 Task: Check the average views per listing of gas cooktop in the last 1 year.
Action: Mouse moved to (850, 193)
Screenshot: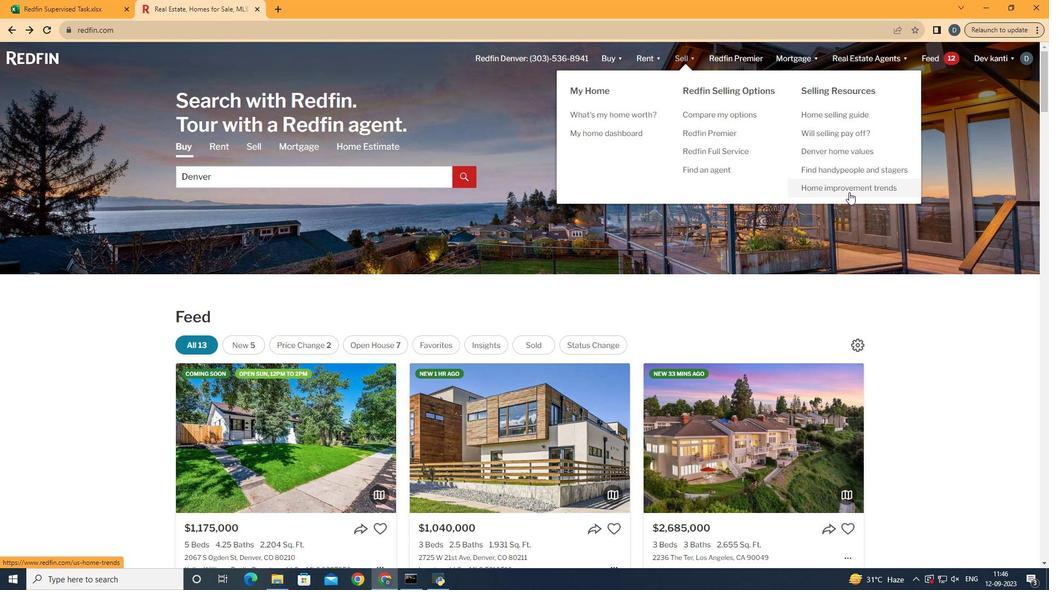 
Action: Mouse pressed left at (850, 193)
Screenshot: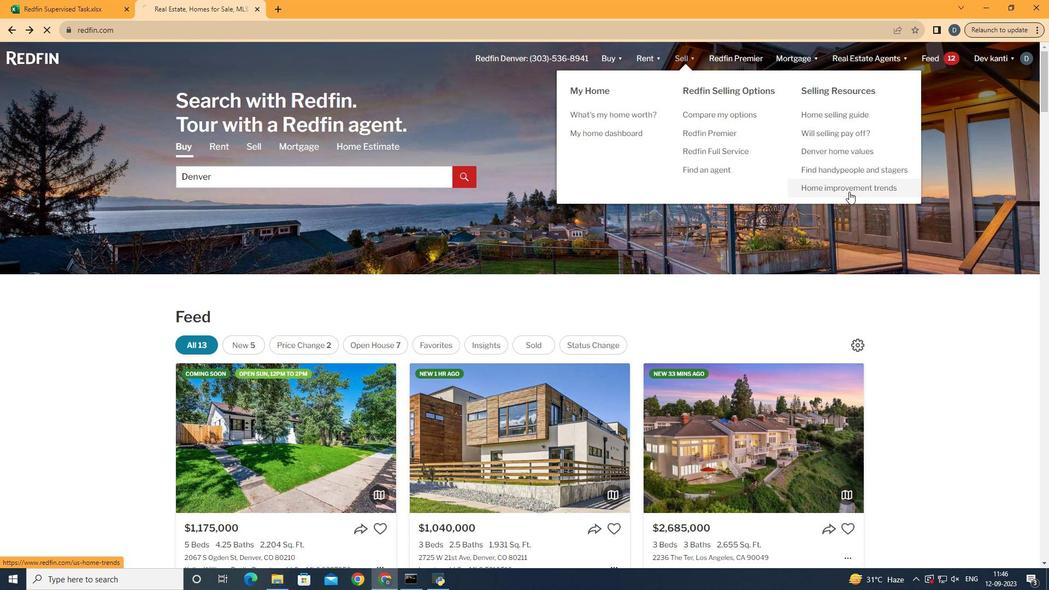 
Action: Mouse moved to (255, 213)
Screenshot: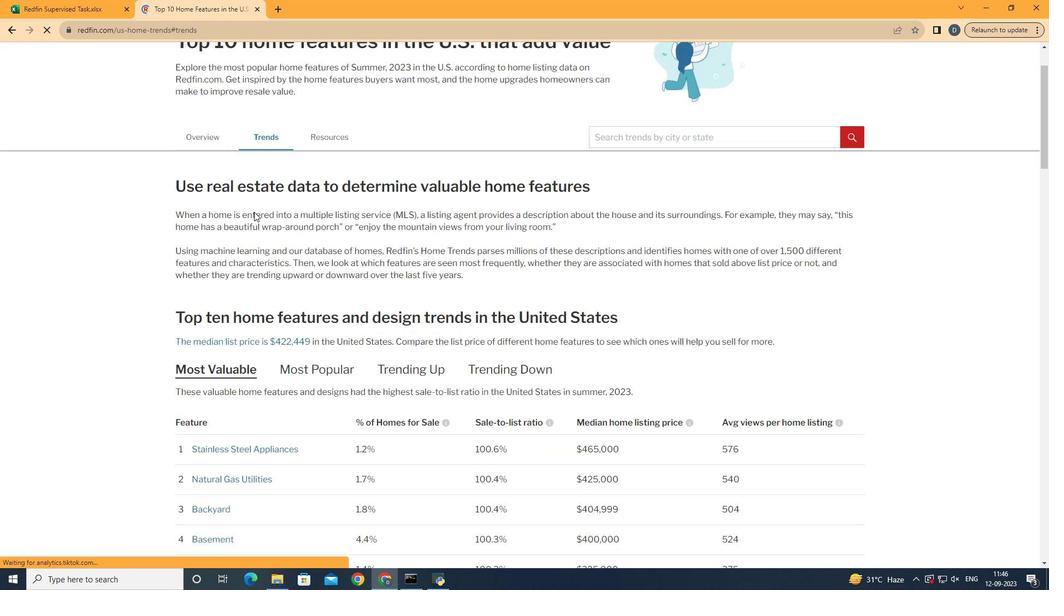 
Action: Mouse pressed left at (255, 213)
Screenshot: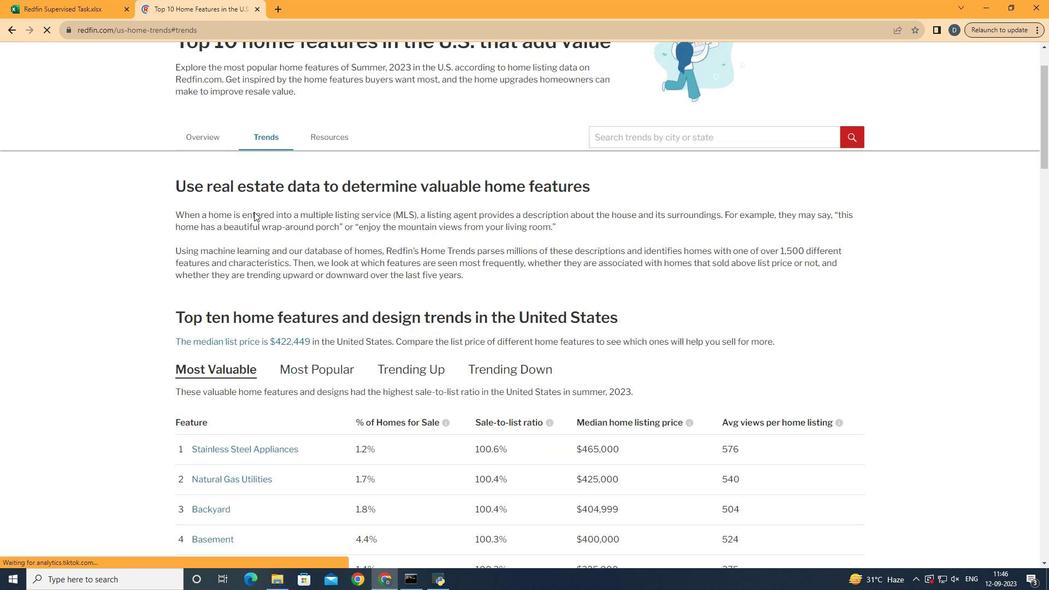 
Action: Mouse moved to (393, 320)
Screenshot: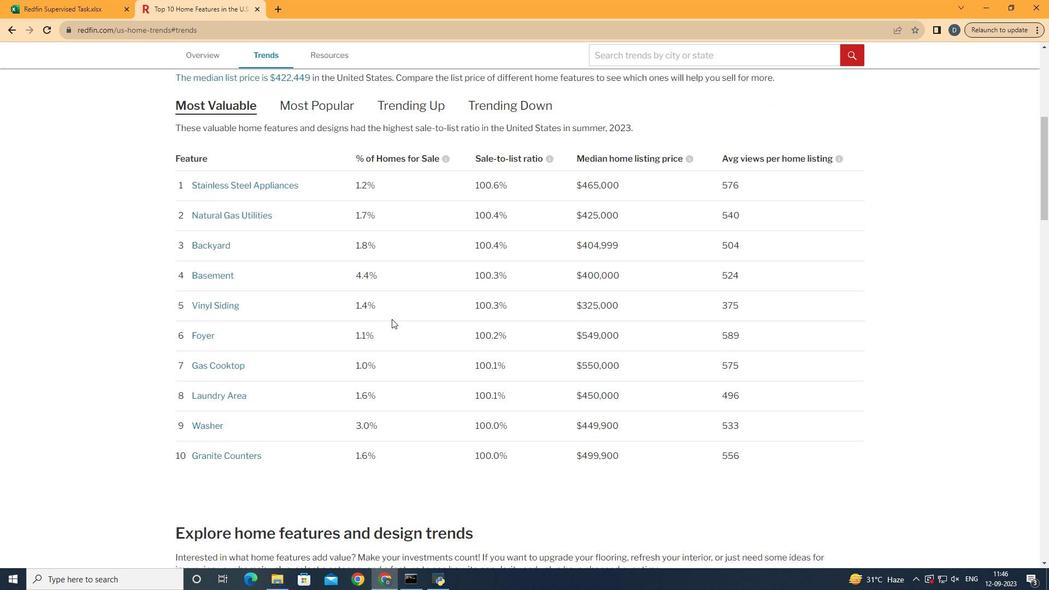 
Action: Mouse scrolled (393, 319) with delta (0, 0)
Screenshot: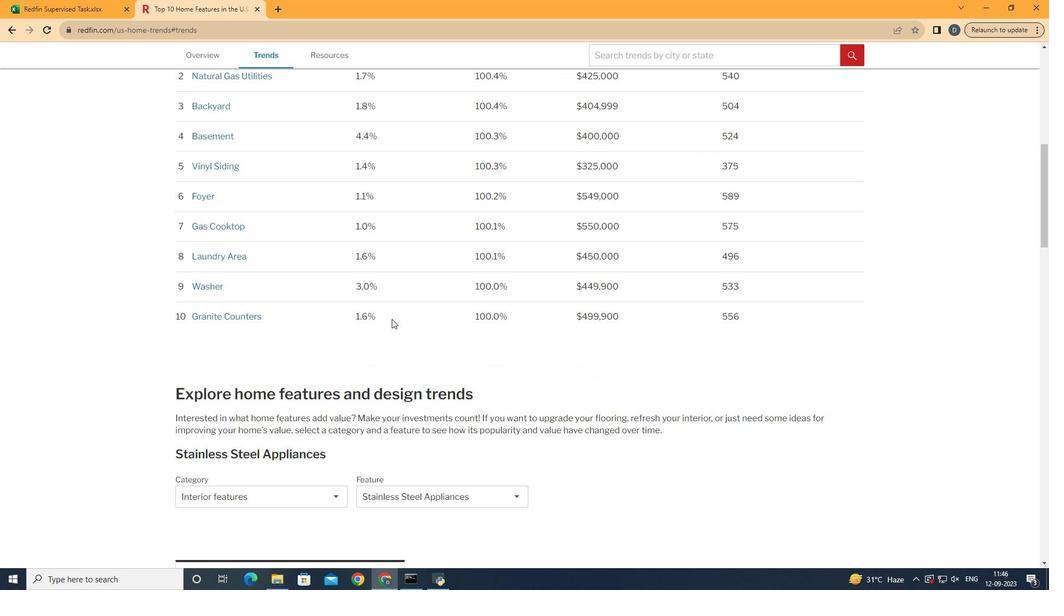 
Action: Mouse scrolled (393, 319) with delta (0, 0)
Screenshot: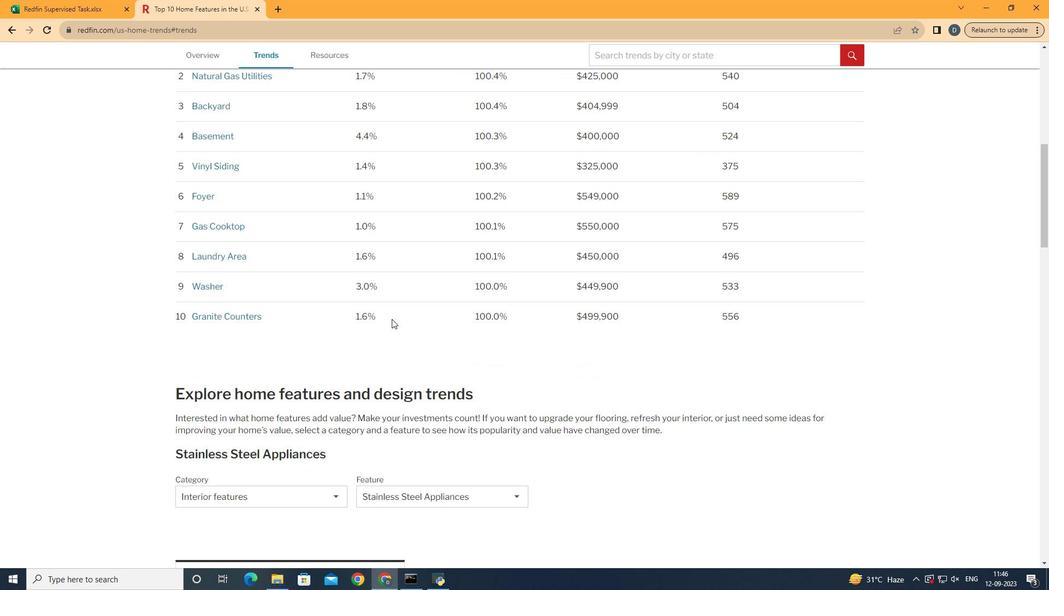 
Action: Mouse scrolled (393, 319) with delta (0, 0)
Screenshot: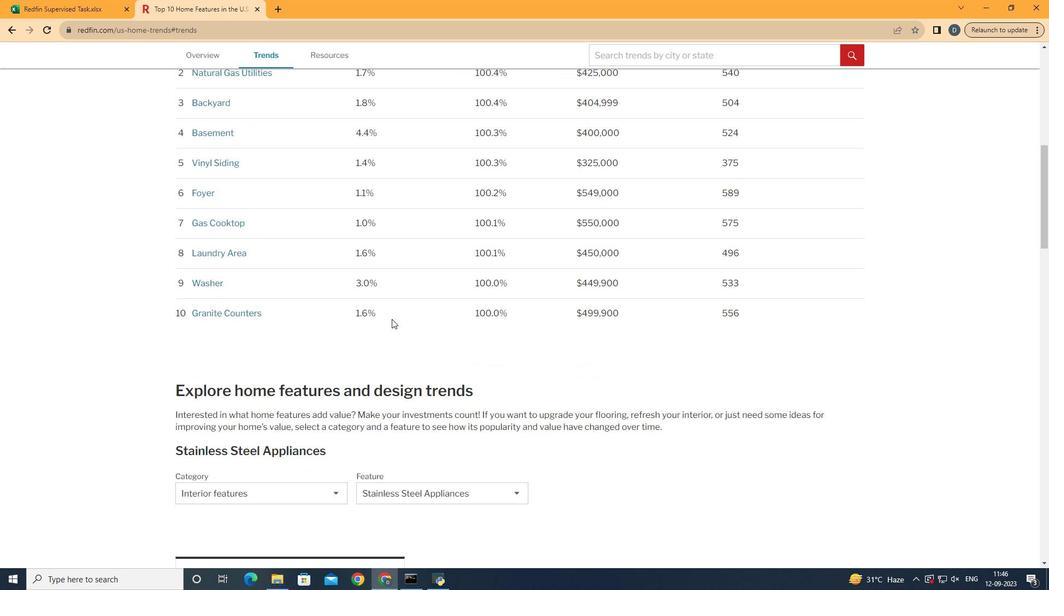 
Action: Mouse scrolled (393, 319) with delta (0, 0)
Screenshot: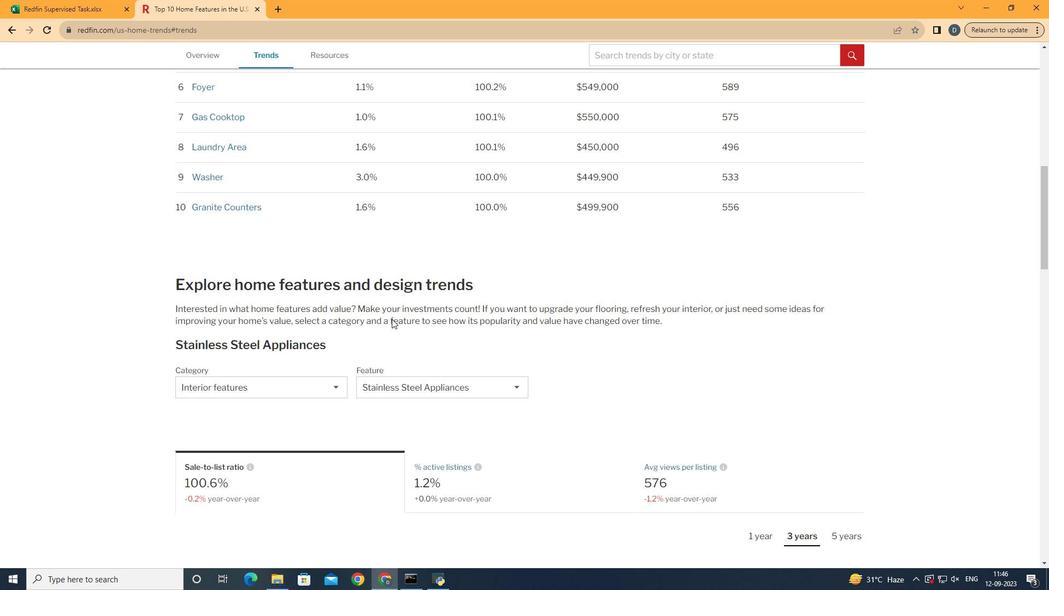 
Action: Mouse scrolled (393, 319) with delta (0, 0)
Screenshot: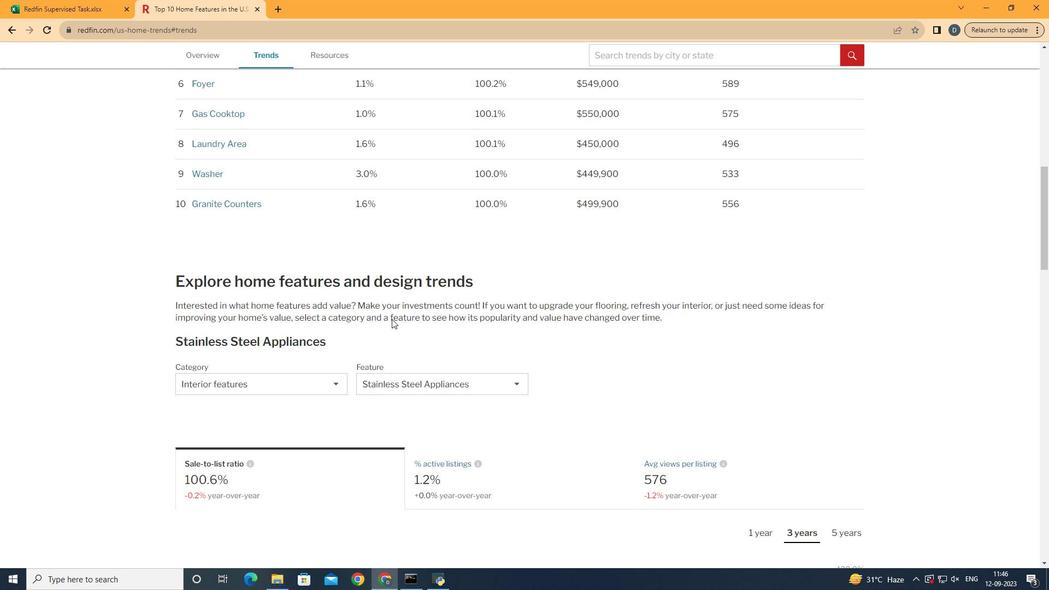 
Action: Mouse scrolled (393, 319) with delta (0, 0)
Screenshot: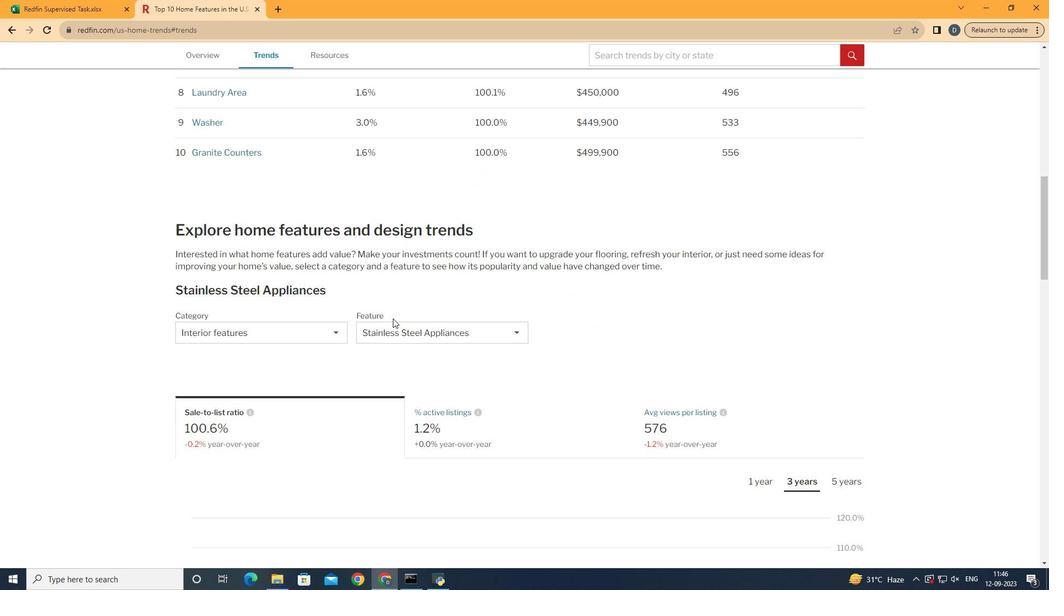 
Action: Mouse moved to (288, 324)
Screenshot: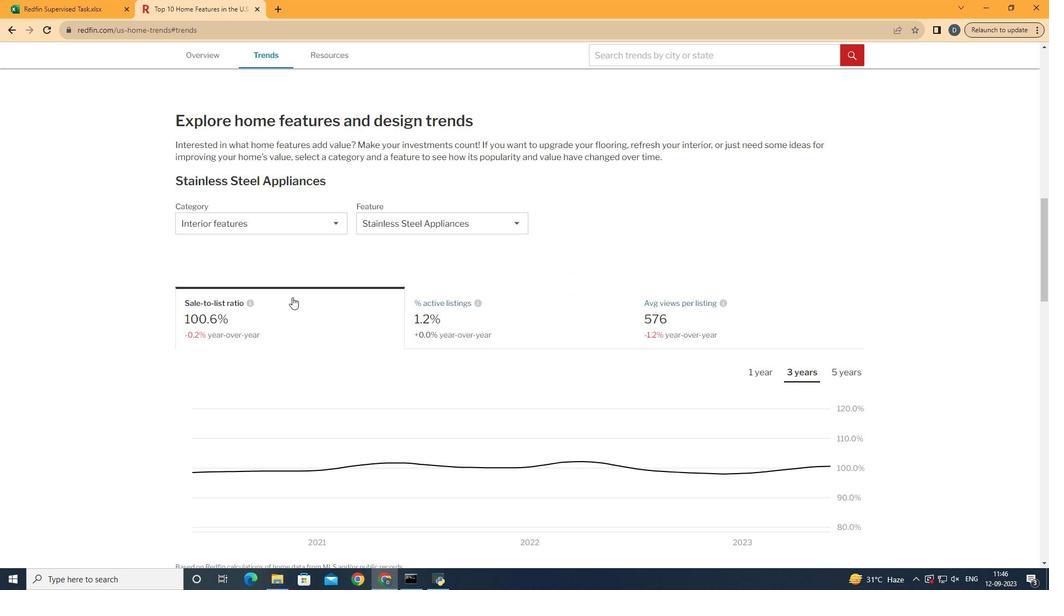 
Action: Mouse scrolled (288, 323) with delta (0, 0)
Screenshot: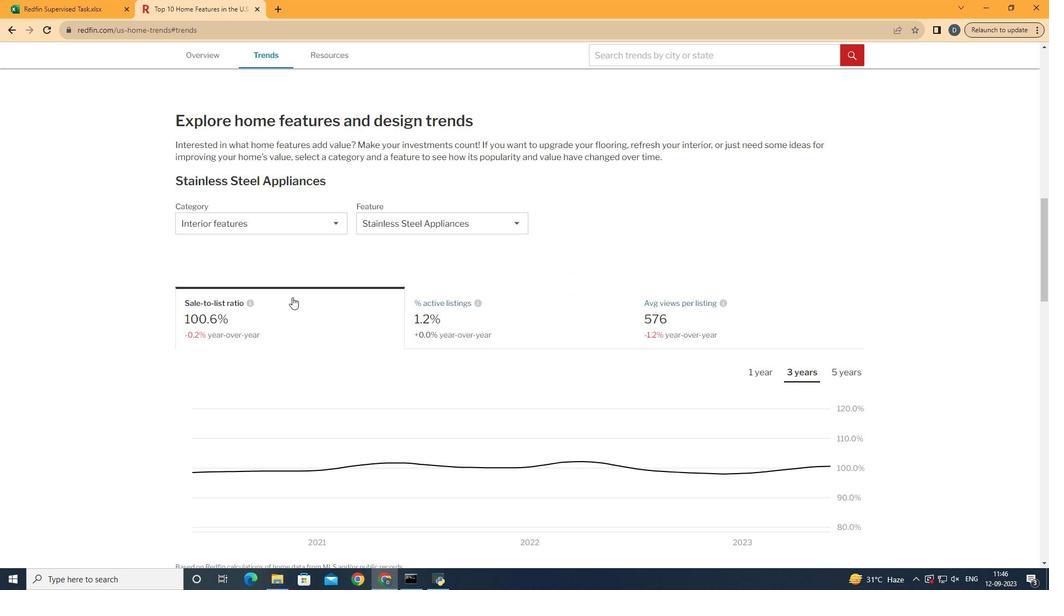 
Action: Mouse scrolled (288, 323) with delta (0, 0)
Screenshot: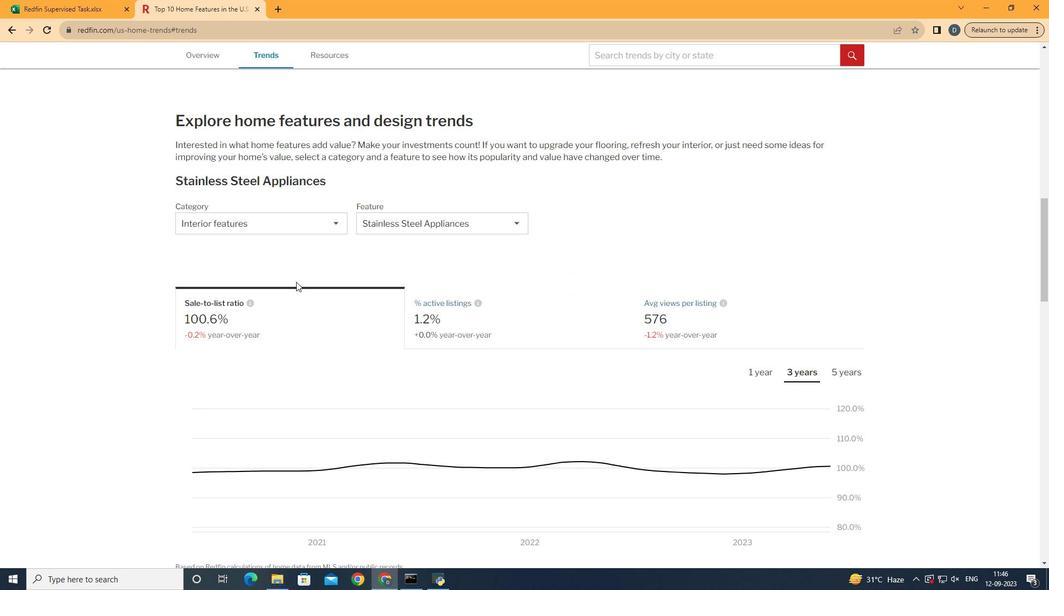 
Action: Mouse moved to (306, 227)
Screenshot: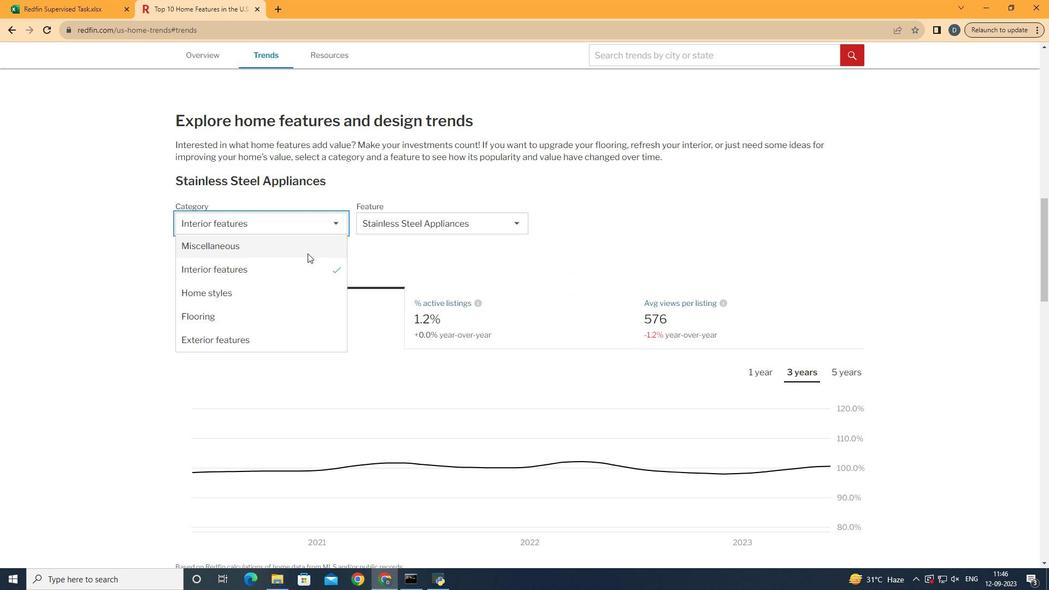 
Action: Mouse pressed left at (306, 227)
Screenshot: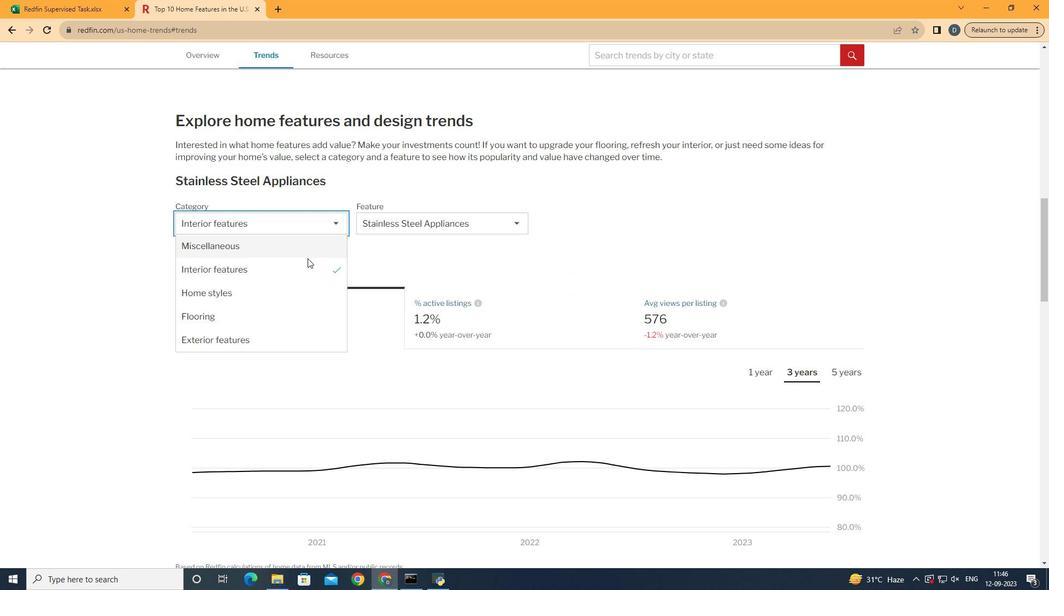 
Action: Mouse moved to (309, 260)
Screenshot: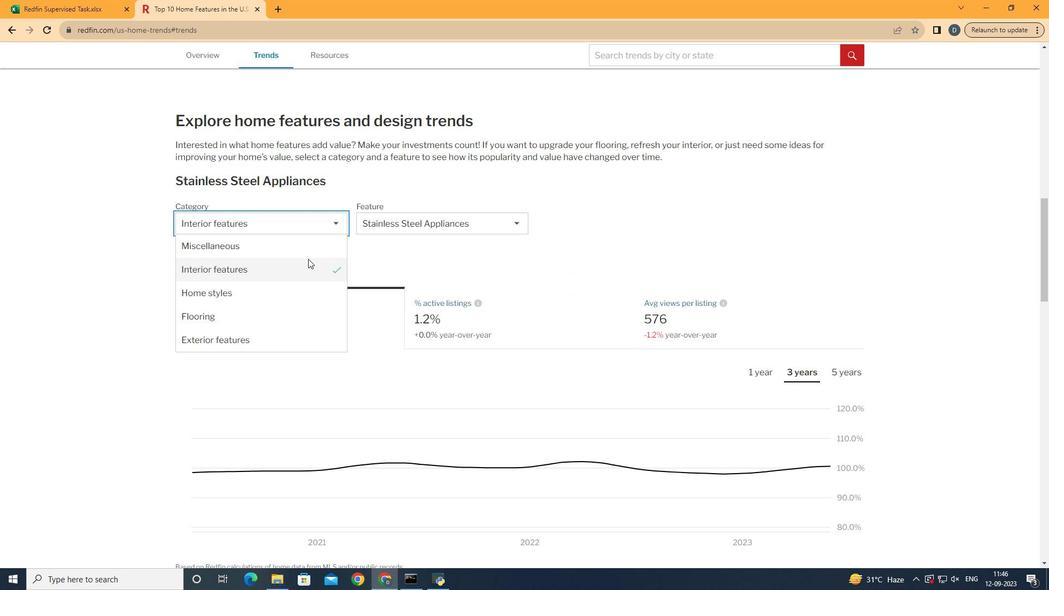 
Action: Mouse pressed left at (309, 260)
Screenshot: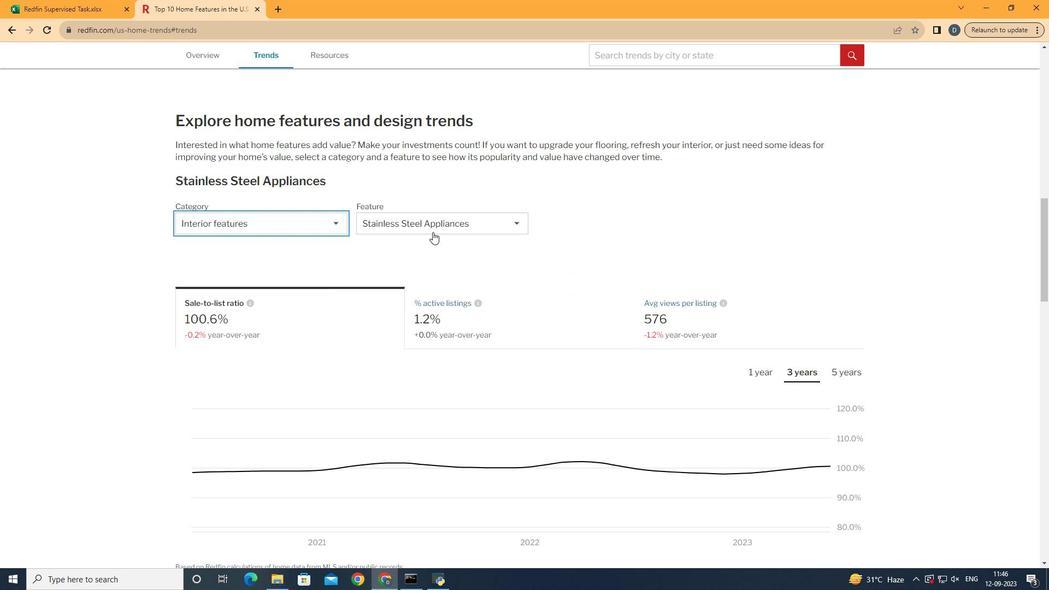 
Action: Mouse moved to (434, 233)
Screenshot: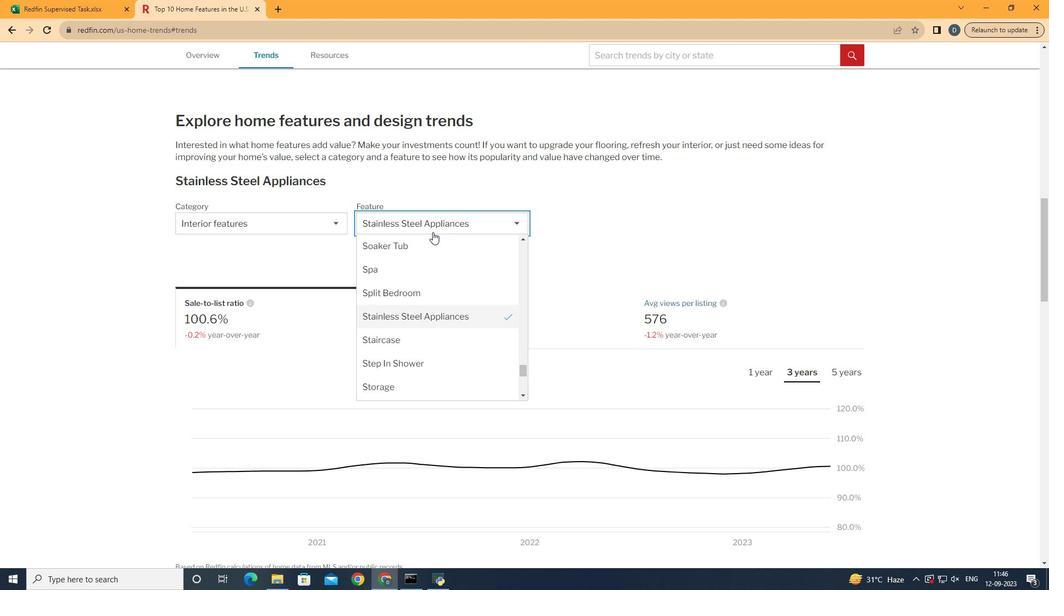 
Action: Mouse pressed left at (434, 233)
Screenshot: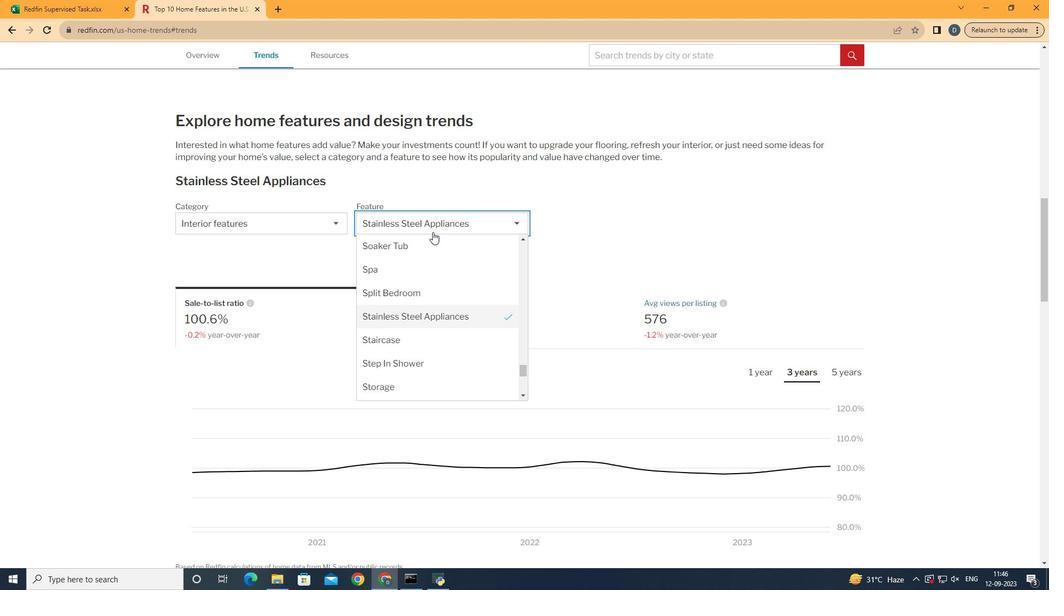
Action: Mouse moved to (462, 348)
Screenshot: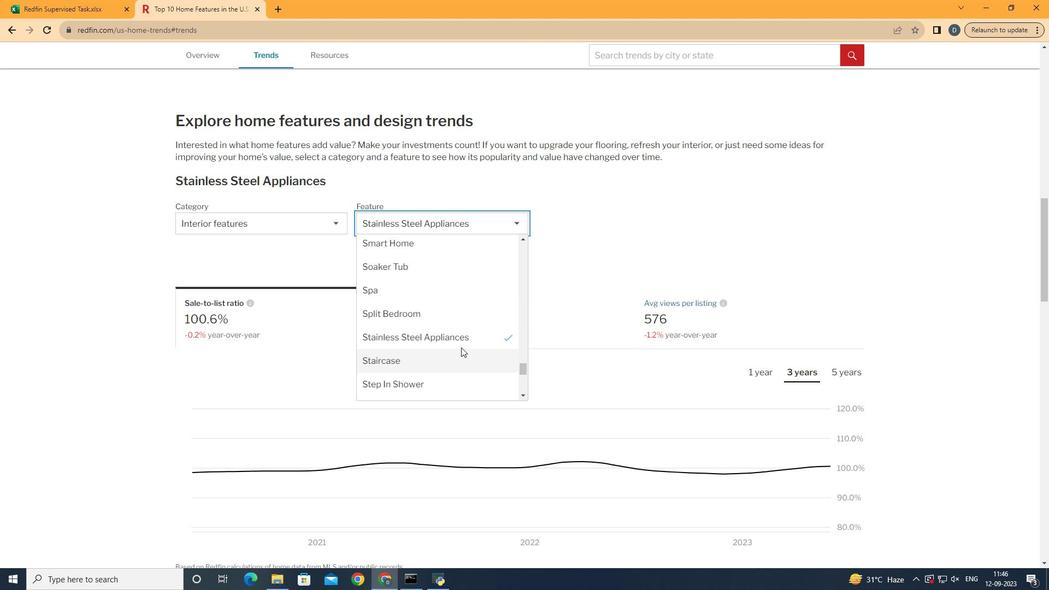 
Action: Mouse scrolled (462, 349) with delta (0, 0)
Screenshot: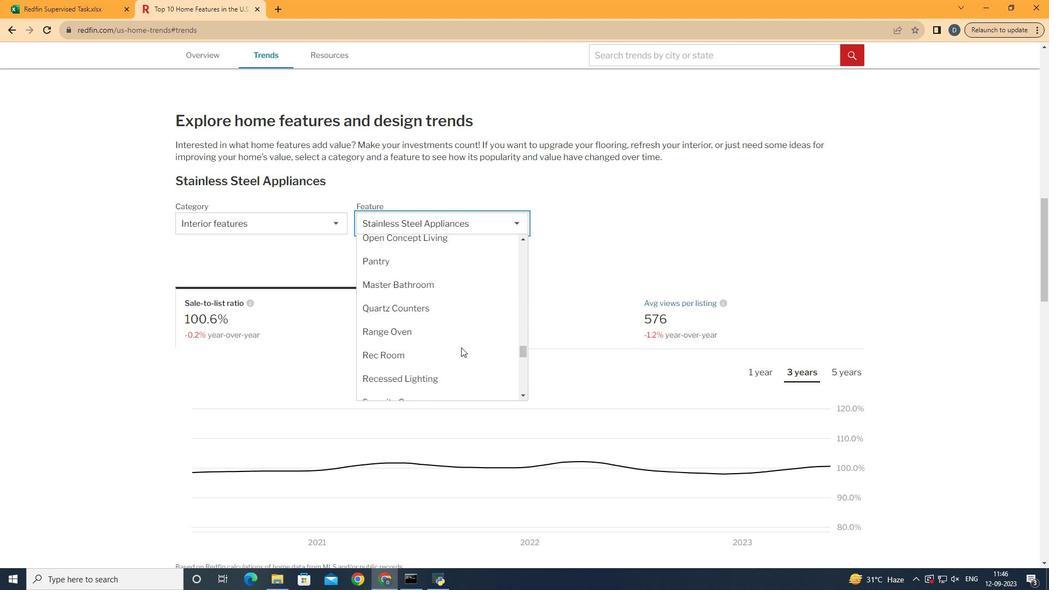 
Action: Mouse scrolled (462, 349) with delta (0, 0)
Screenshot: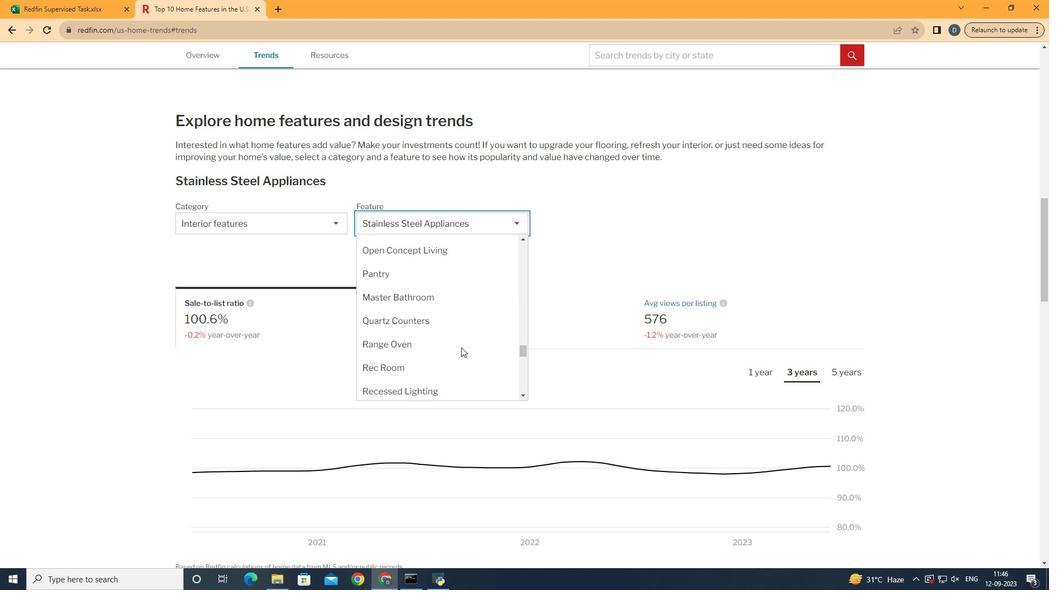 
Action: Mouse scrolled (462, 349) with delta (0, 0)
Screenshot: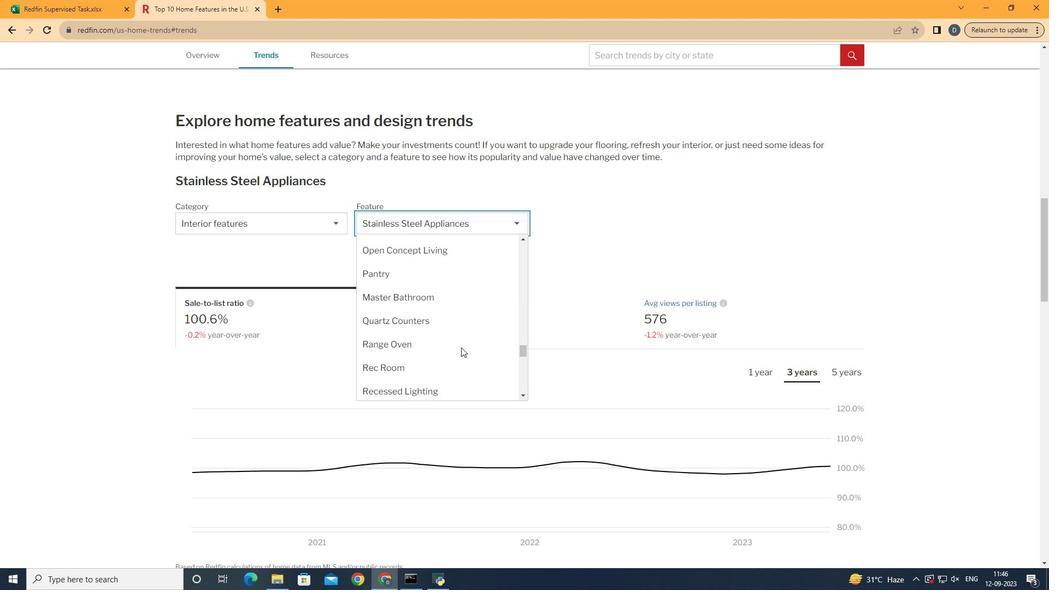 
Action: Mouse scrolled (462, 349) with delta (0, 0)
Screenshot: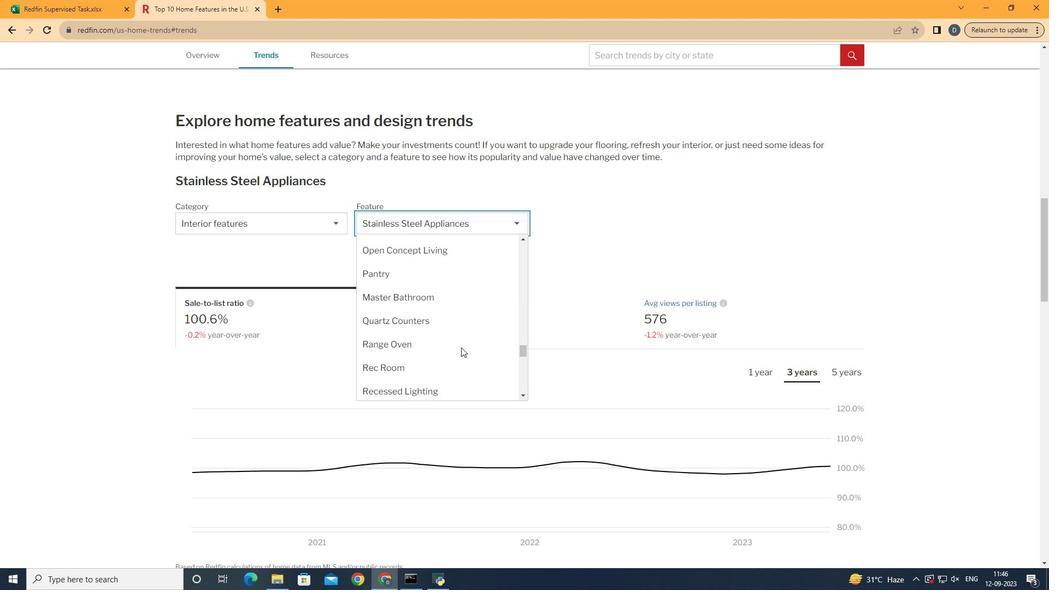 
Action: Mouse scrolled (462, 349) with delta (0, 0)
Screenshot: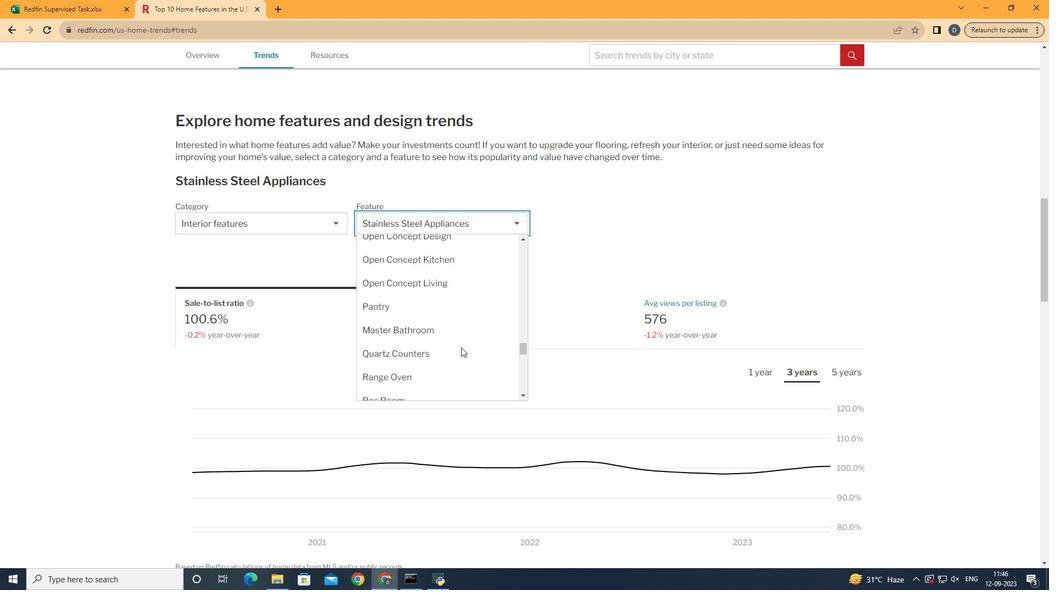 
Action: Mouse scrolled (462, 349) with delta (0, 0)
Screenshot: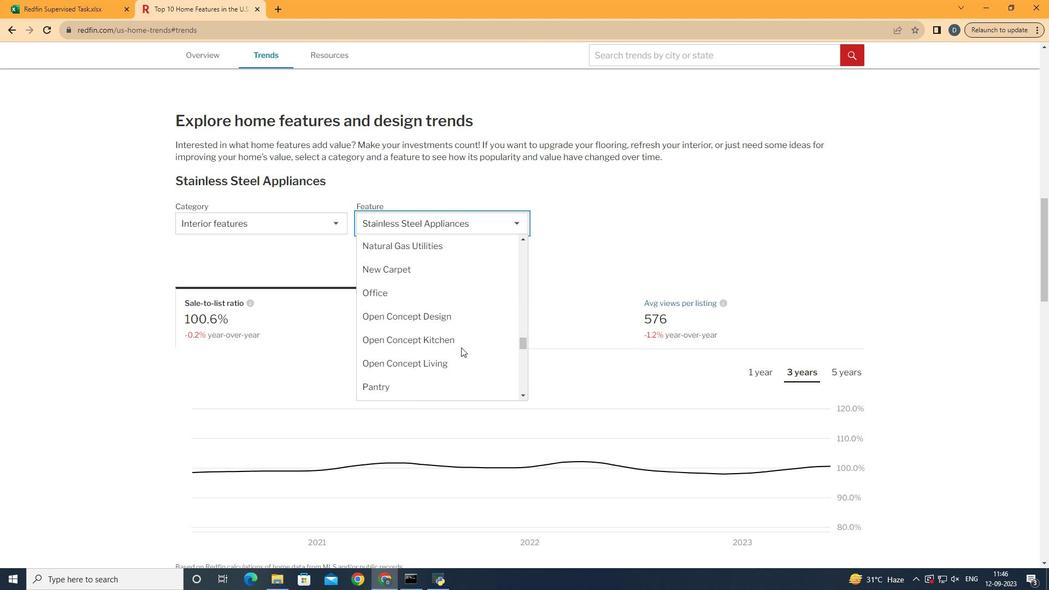 
Action: Mouse scrolled (462, 349) with delta (0, 0)
Screenshot: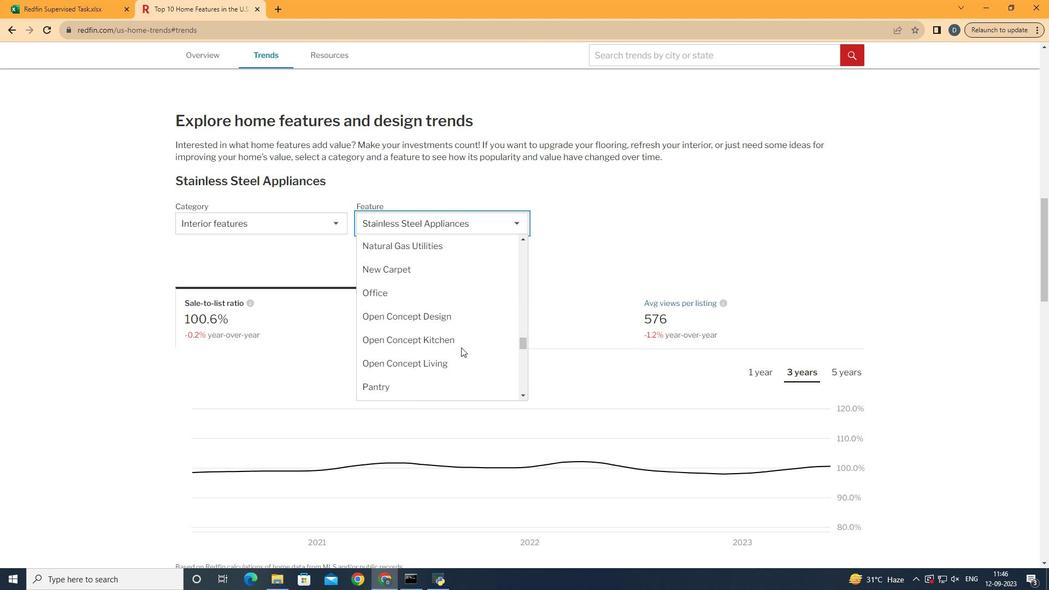 
Action: Mouse scrolled (462, 349) with delta (0, 0)
Screenshot: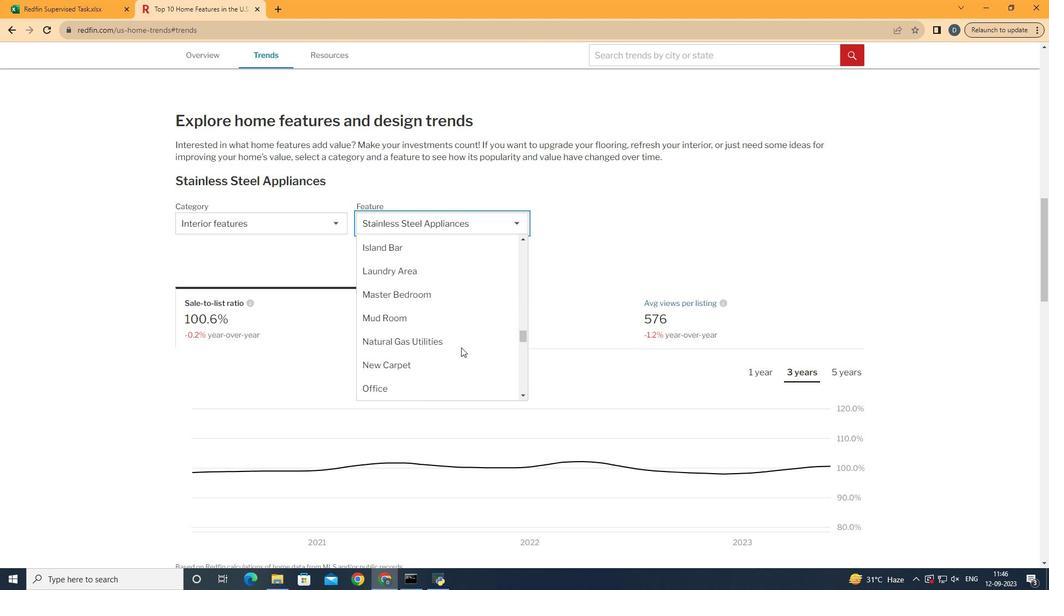 
Action: Mouse scrolled (462, 349) with delta (0, 0)
Screenshot: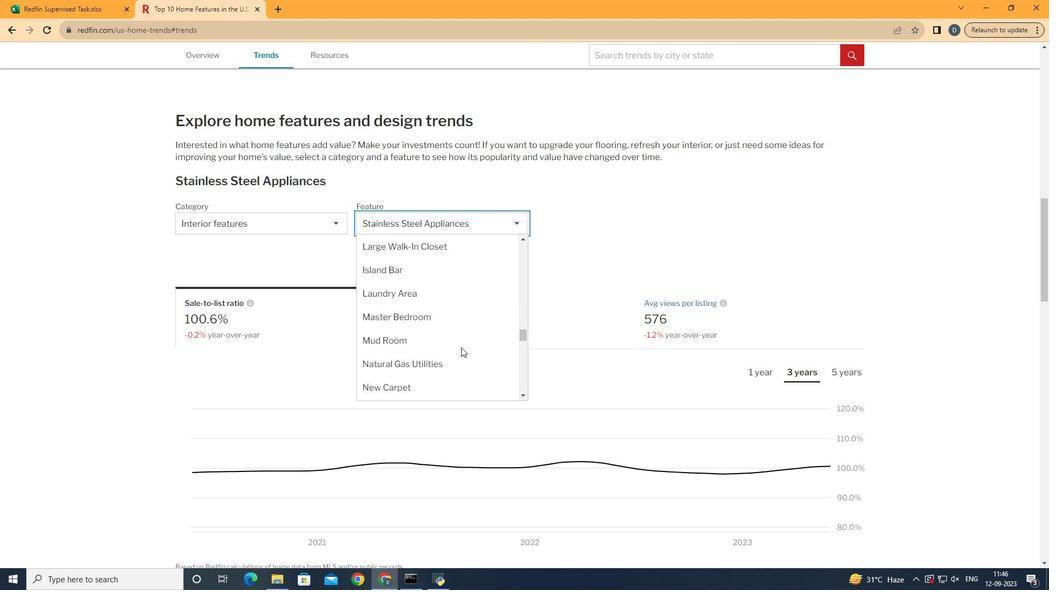 
Action: Mouse scrolled (462, 349) with delta (0, 0)
Screenshot: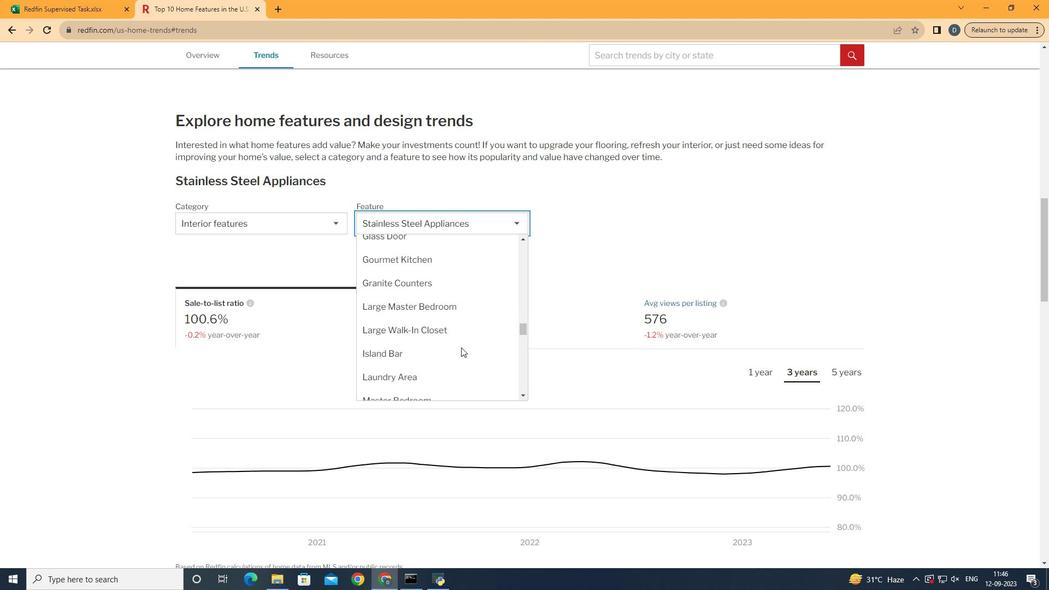 
Action: Mouse scrolled (462, 349) with delta (0, 0)
Screenshot: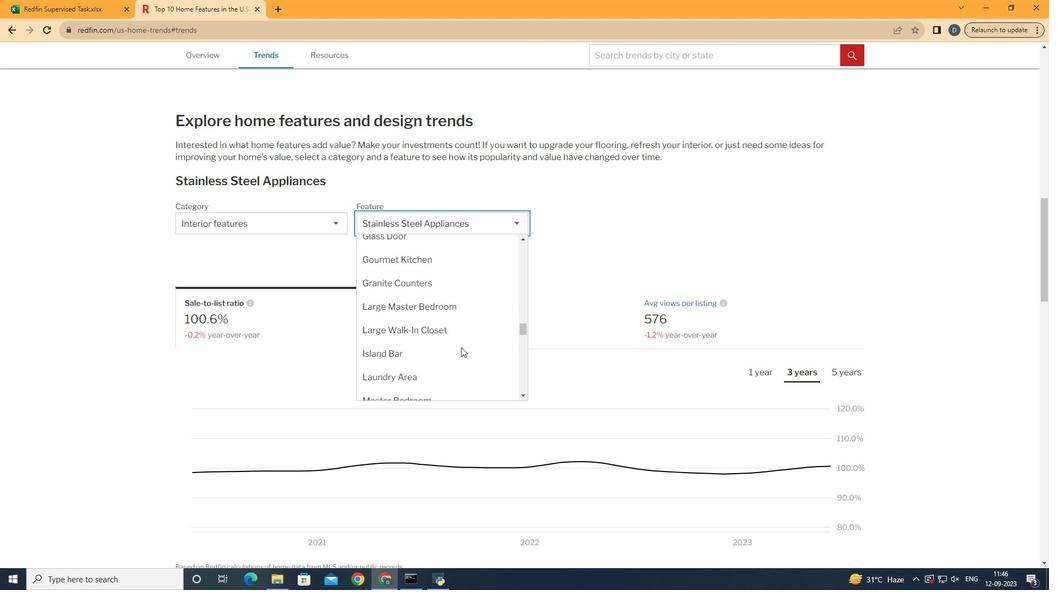 
Action: Mouse scrolled (462, 349) with delta (0, 0)
Screenshot: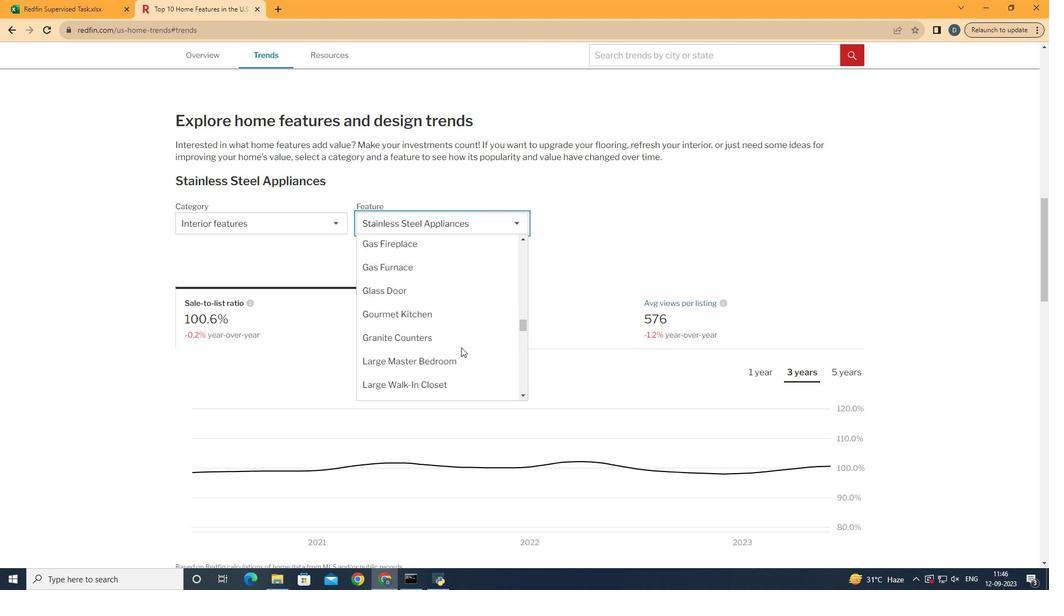 
Action: Mouse scrolled (462, 349) with delta (0, 0)
Screenshot: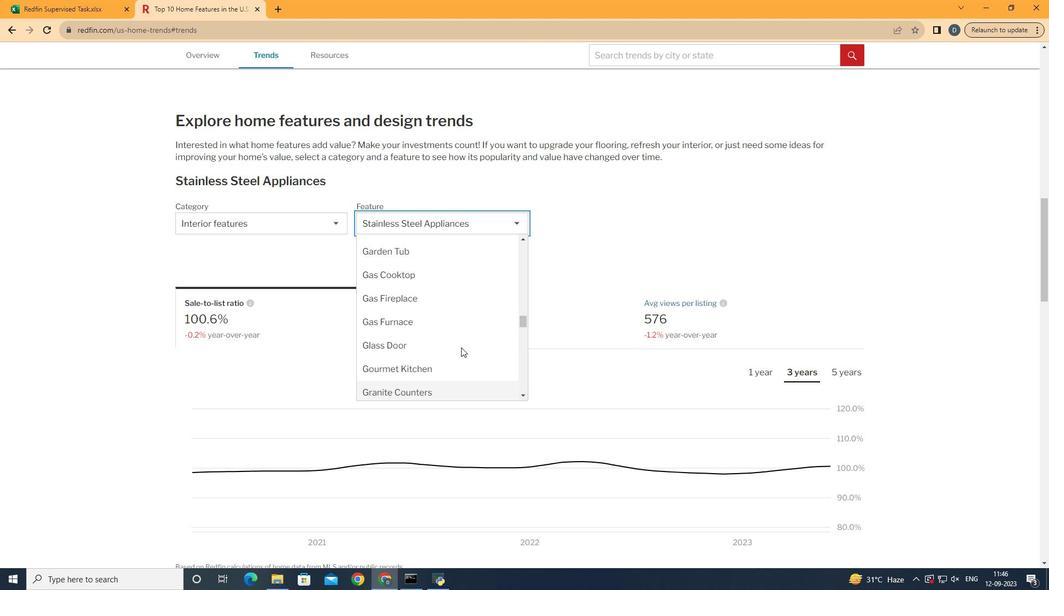 
Action: Mouse moved to (486, 273)
Screenshot: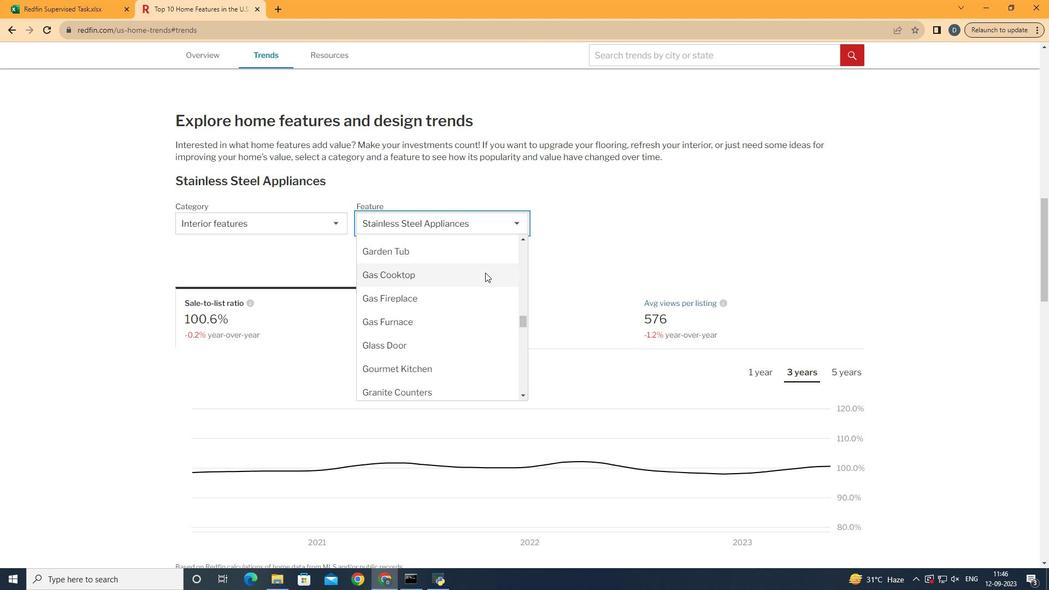 
Action: Mouse pressed left at (486, 273)
Screenshot: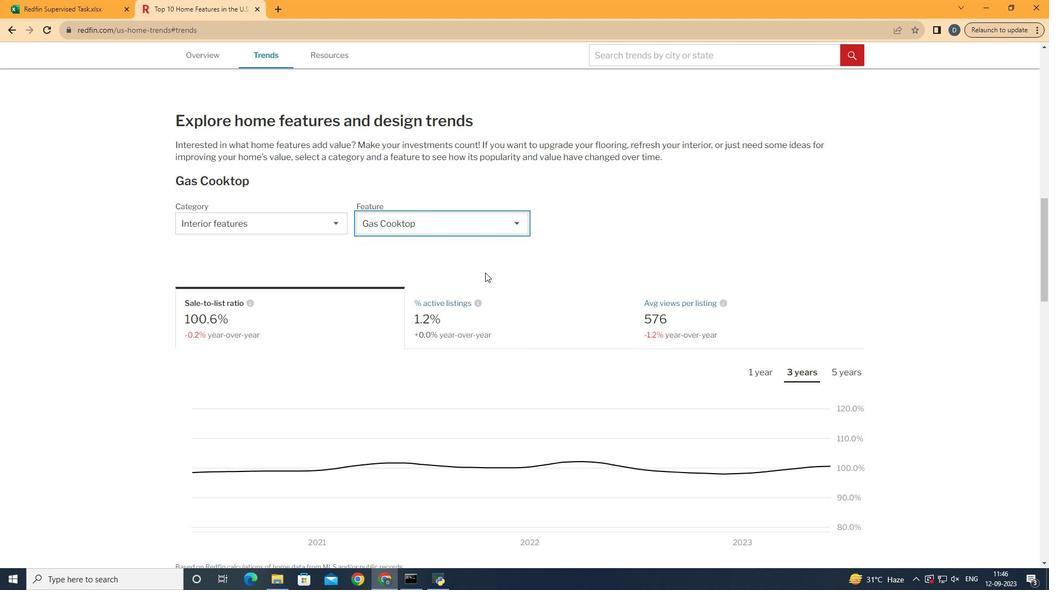 
Action: Mouse moved to (498, 281)
Screenshot: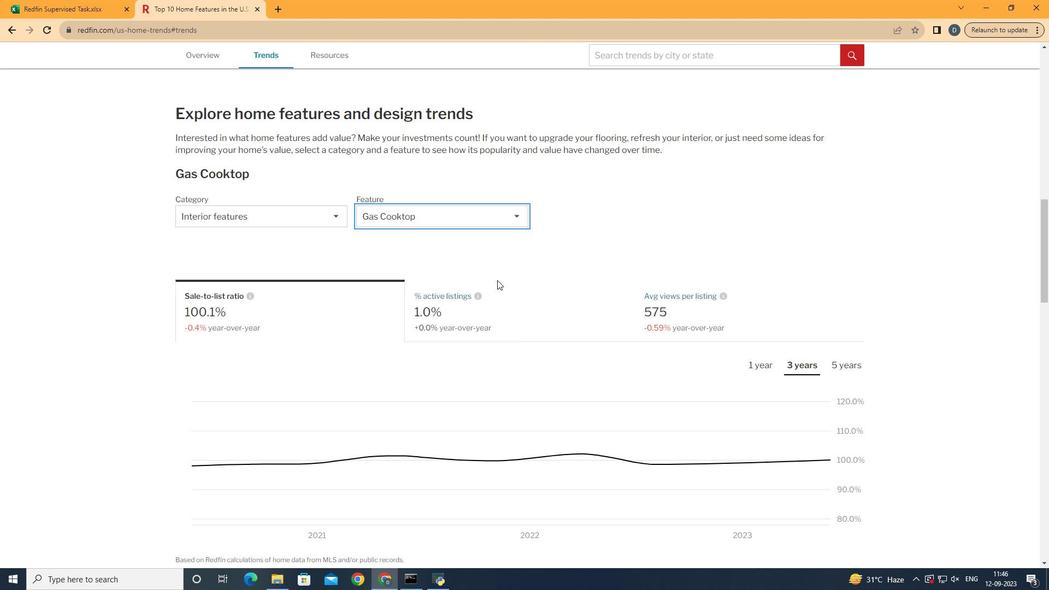 
Action: Mouse scrolled (498, 281) with delta (0, 0)
Screenshot: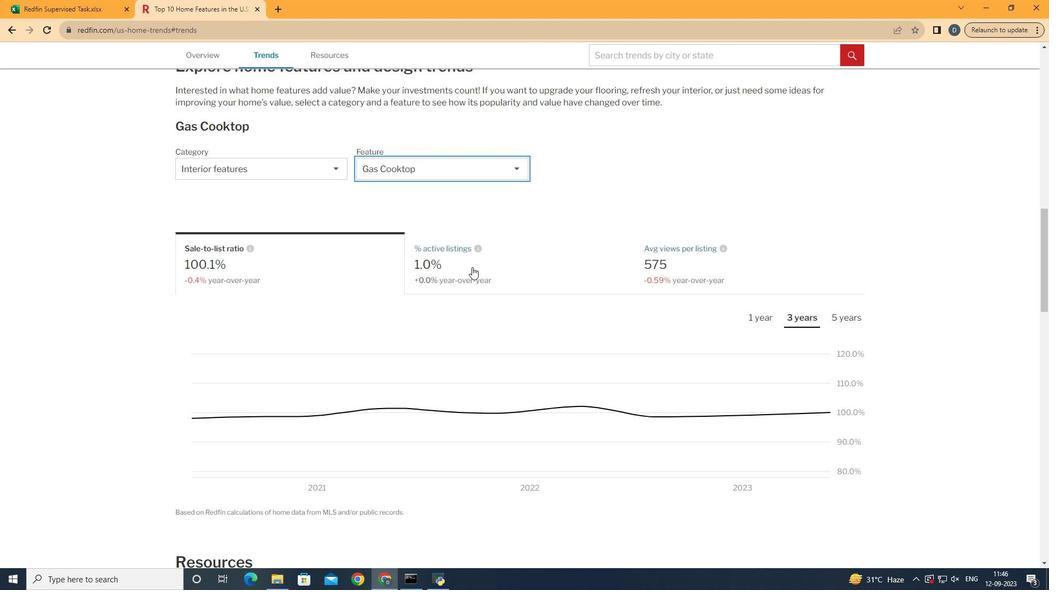 
Action: Mouse moved to (770, 272)
Screenshot: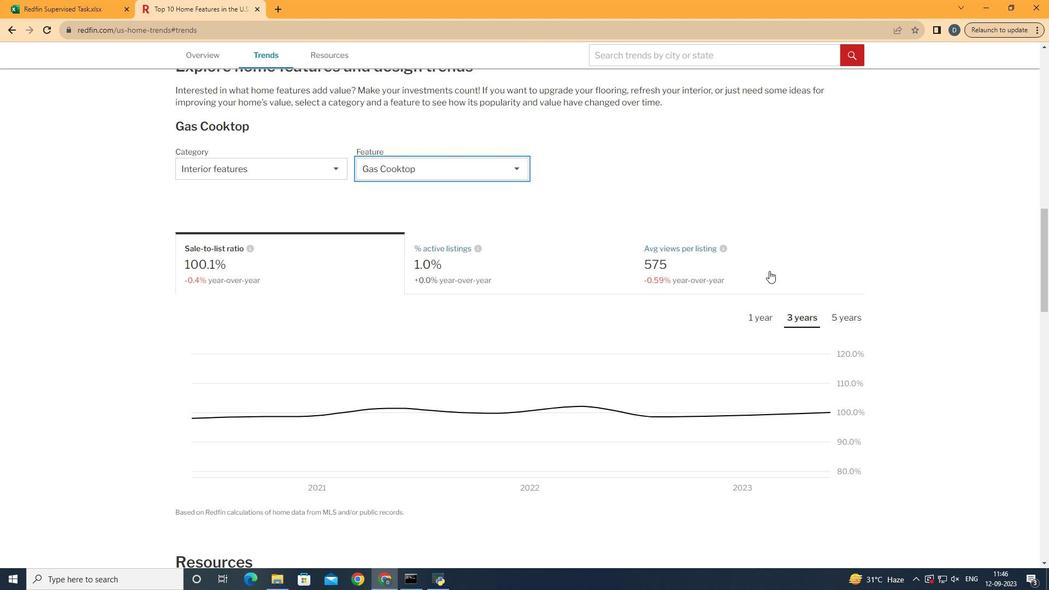 
Action: Mouse pressed left at (770, 272)
Screenshot: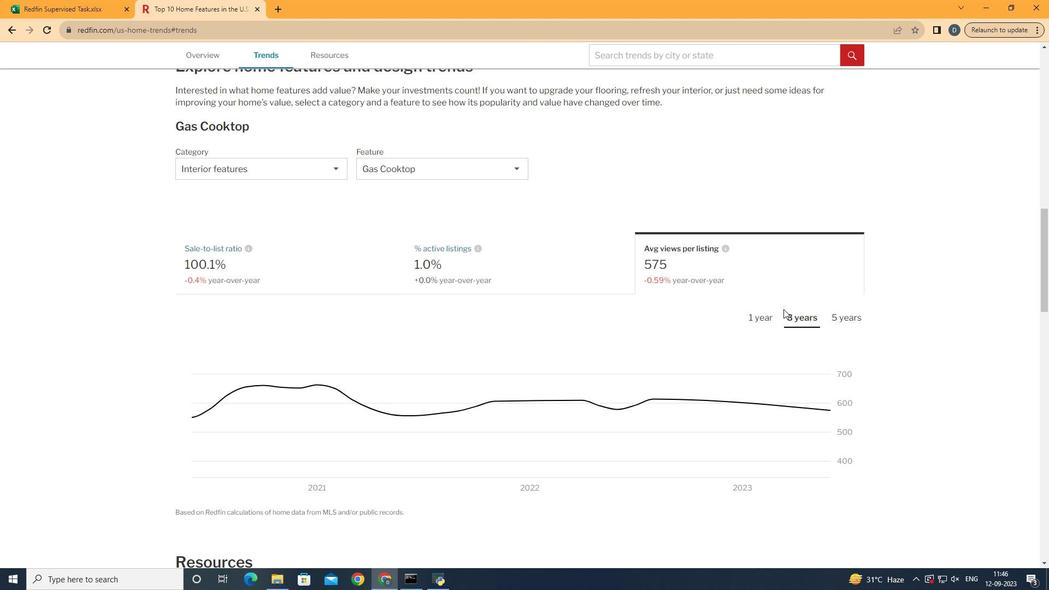 
Action: Mouse moved to (762, 320)
Screenshot: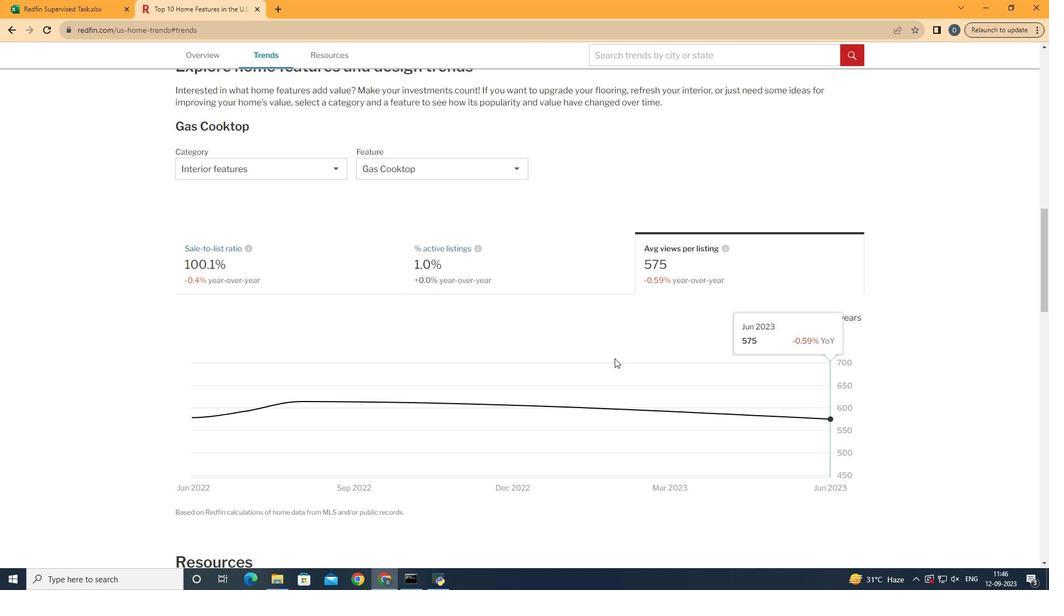 
Action: Mouse pressed left at (762, 320)
Screenshot: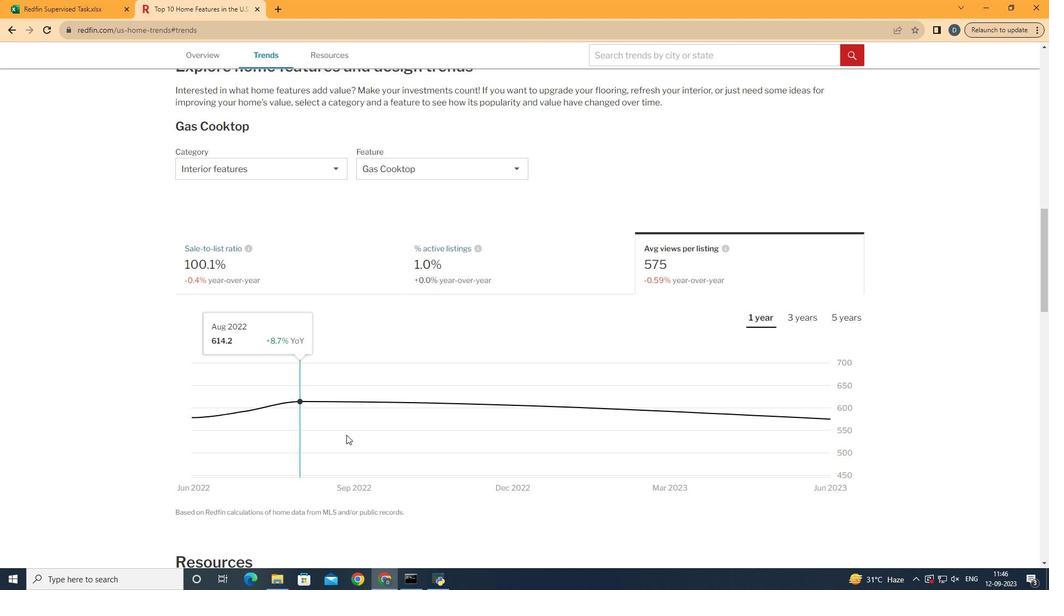 
Action: Mouse moved to (759, 424)
Screenshot: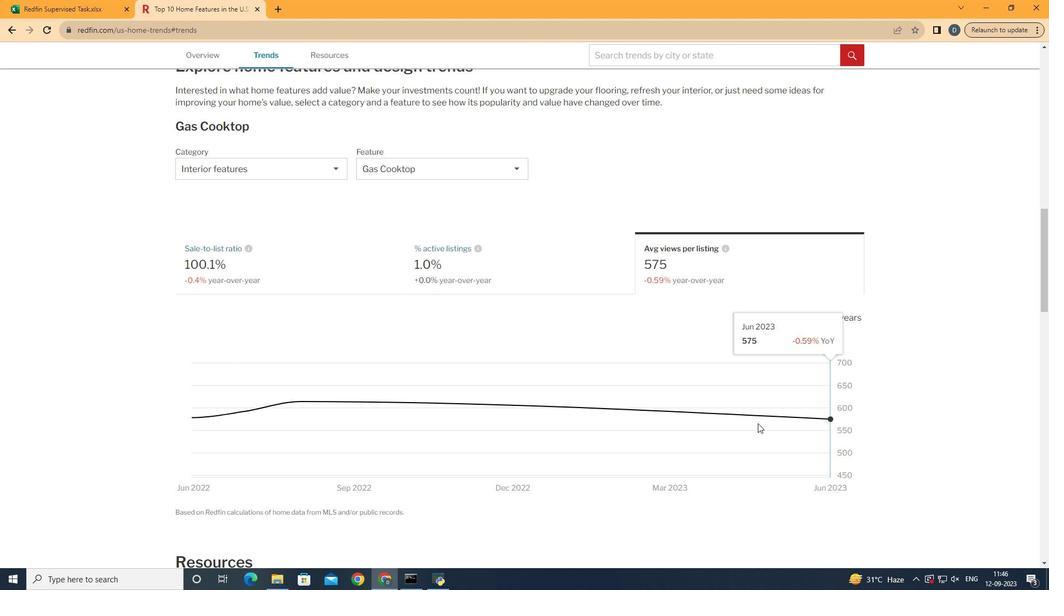 
